Task: Create board "Task Tracker".
Action: Mouse moved to (325, 289)
Screenshot: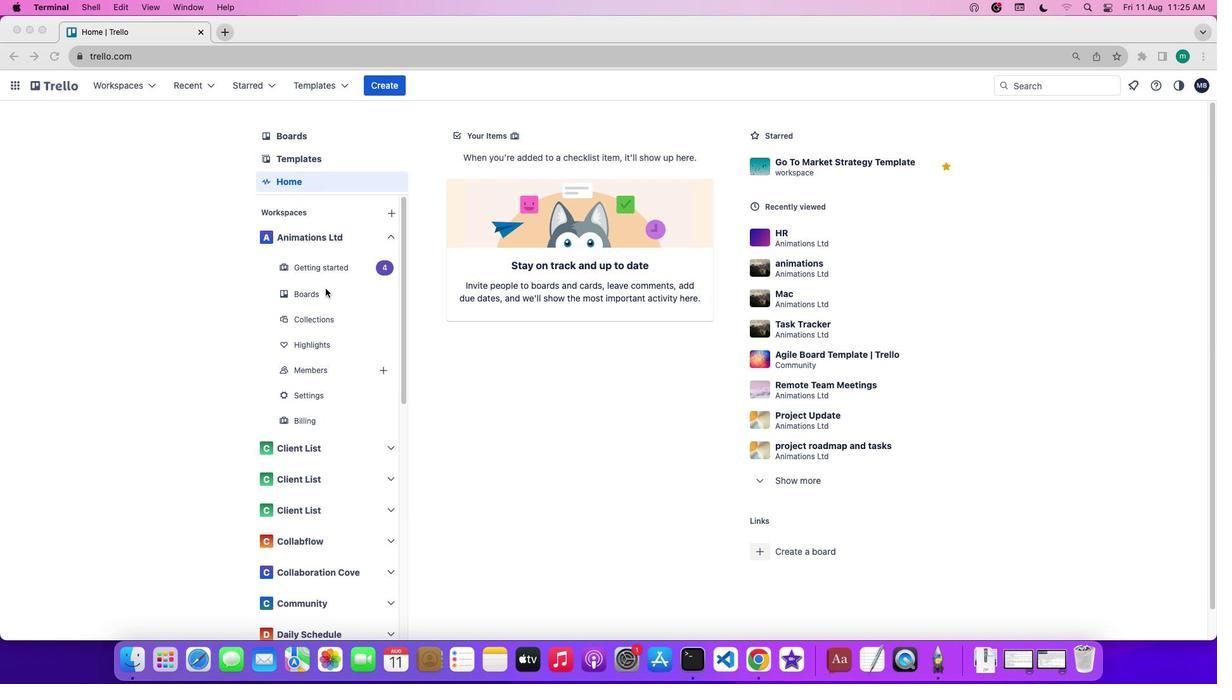 
Action: Mouse pressed left at (325, 289)
Screenshot: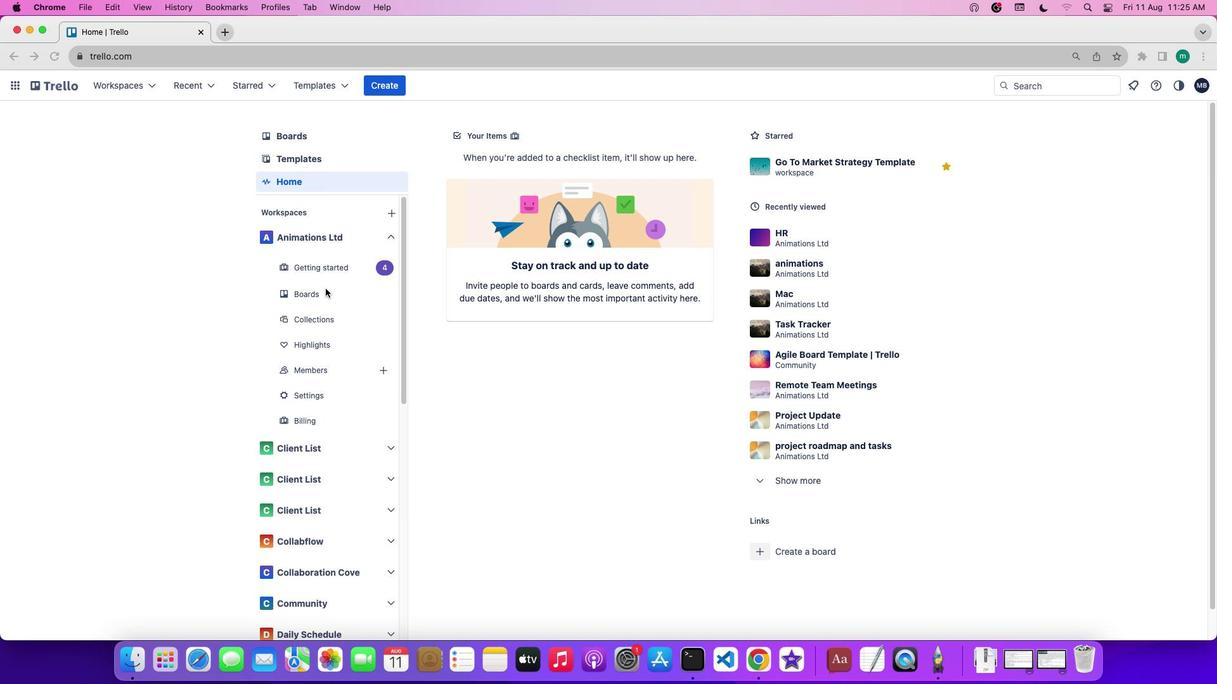 
Action: Mouse moved to (325, 289)
Screenshot: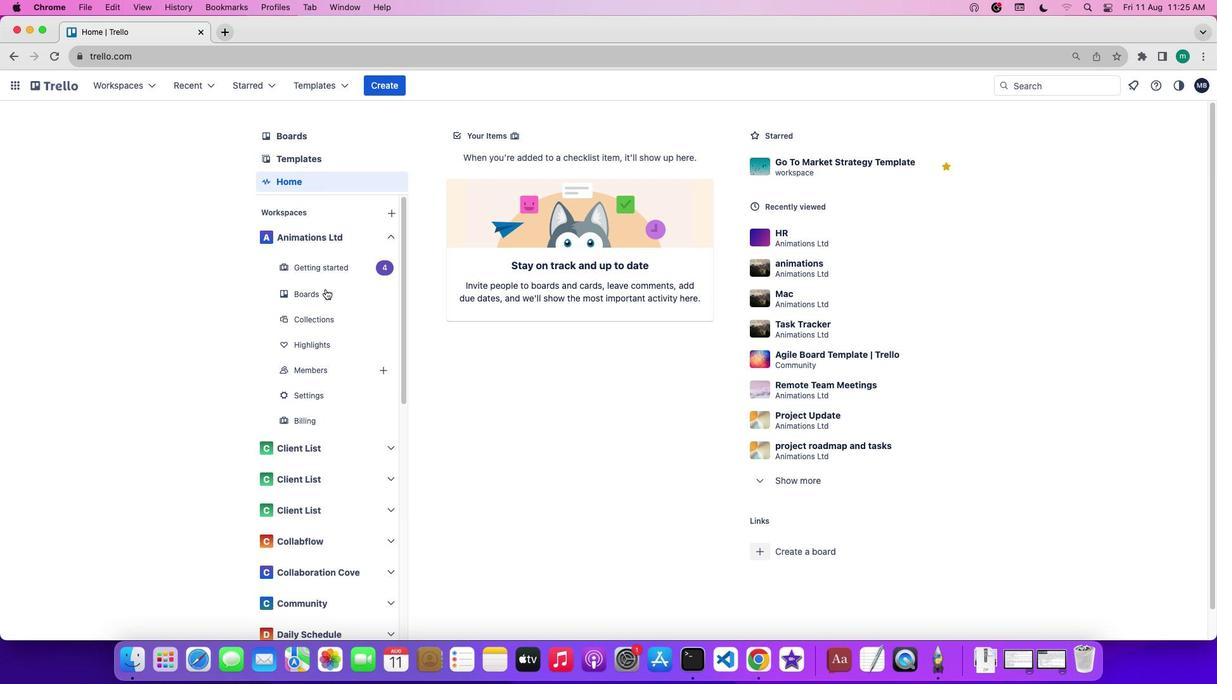 
Action: Mouse pressed left at (325, 289)
Screenshot: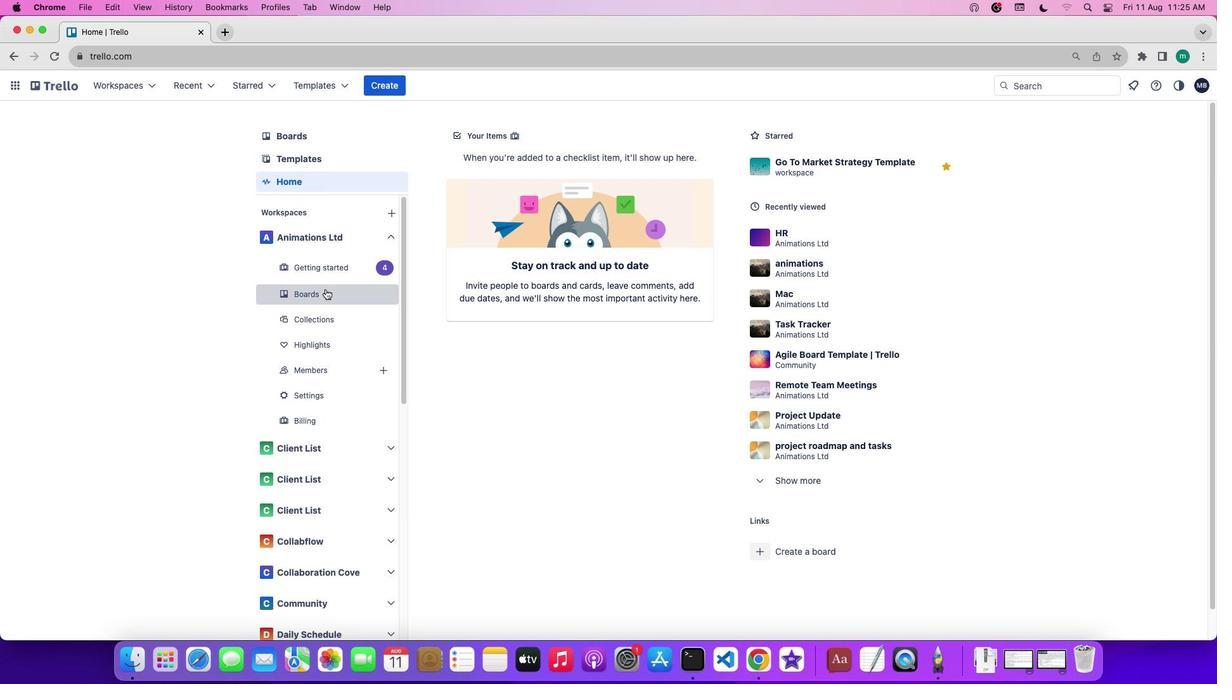 
Action: Mouse moved to (917, 352)
Screenshot: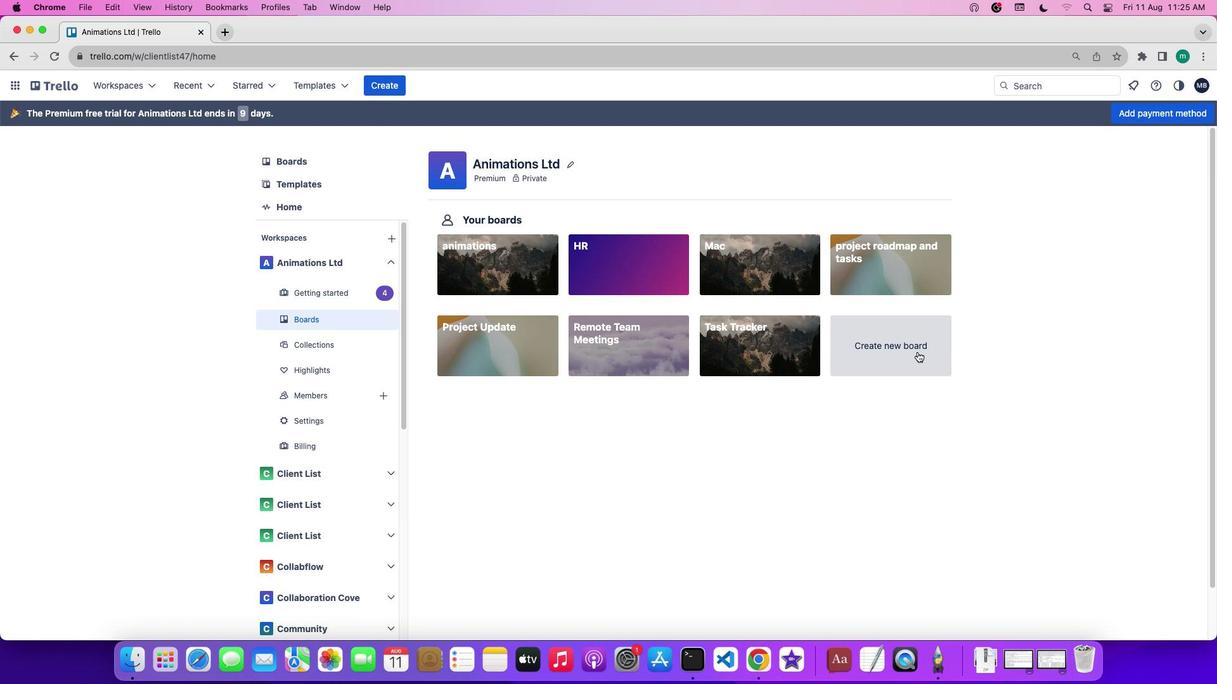
Action: Mouse pressed left at (917, 352)
Screenshot: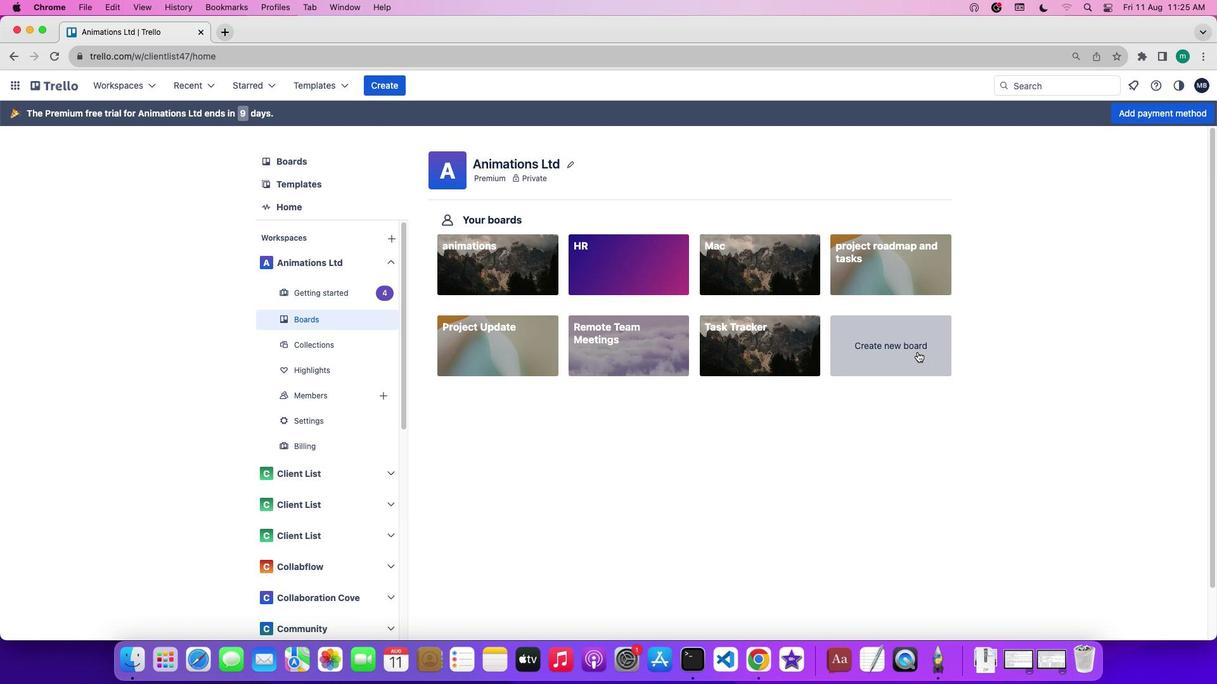 
Action: Mouse moved to (1019, 435)
Screenshot: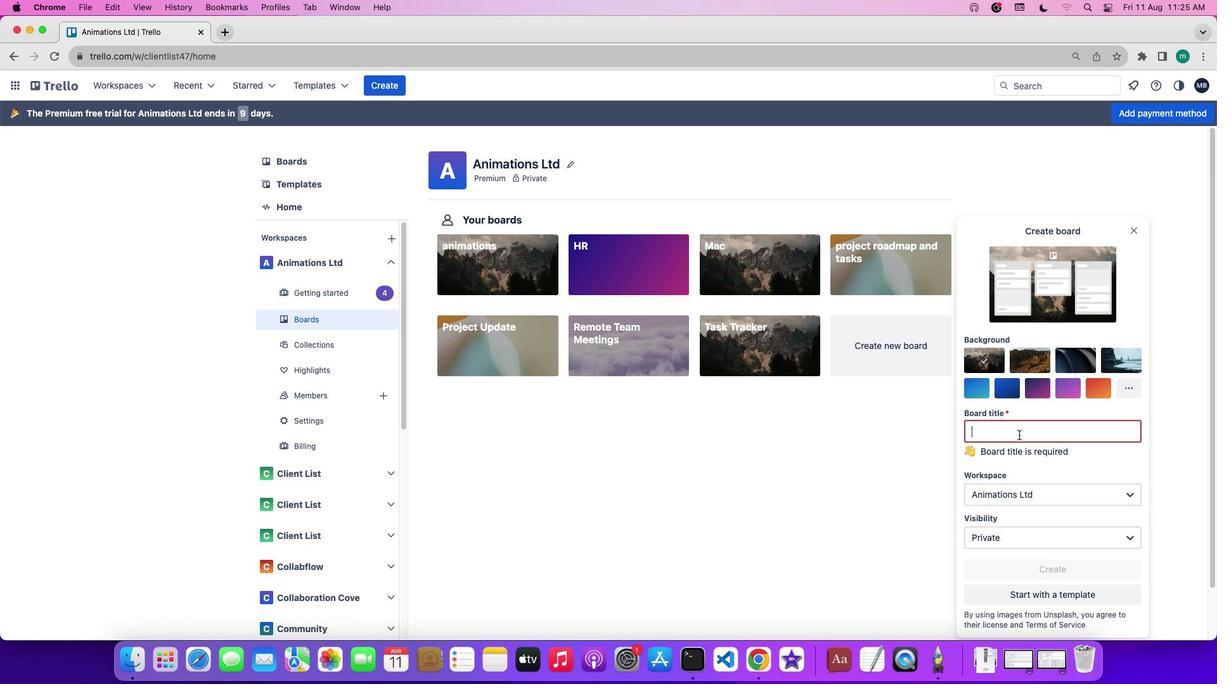 
Action: Mouse pressed left at (1019, 435)
Screenshot: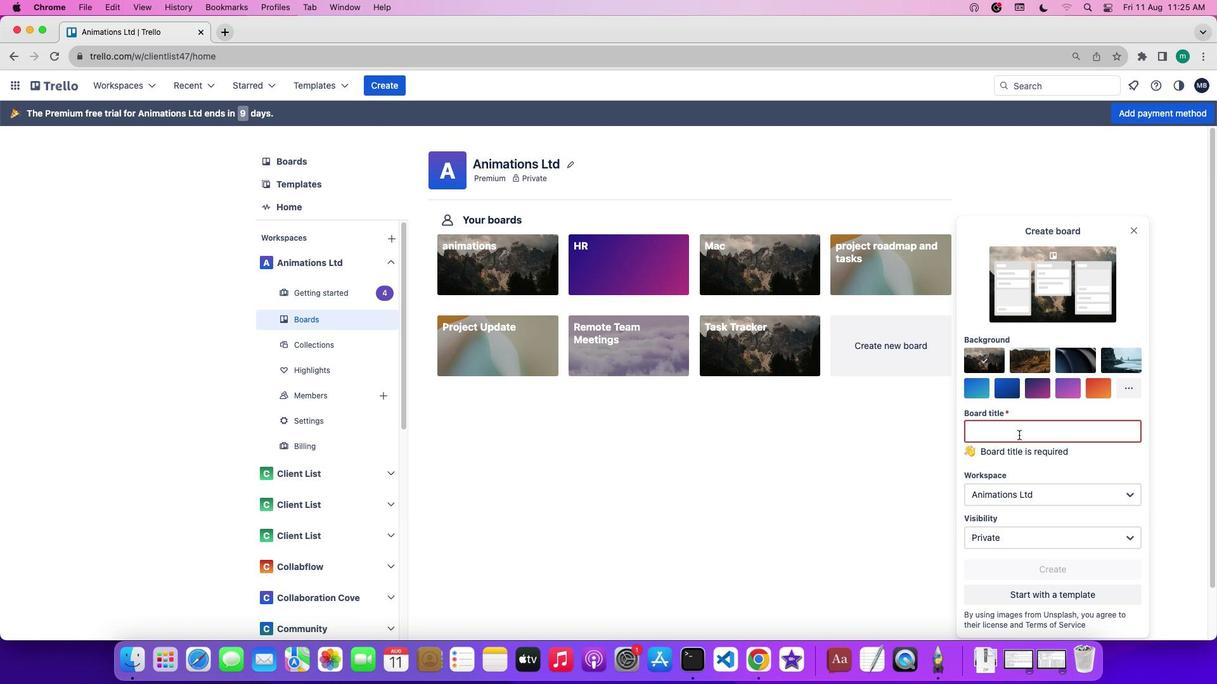 
Action: Key pressed Key.shift'T''a''s''k'Key.spaceKey.shift'T''r''a''c''k''e''r'
Screenshot: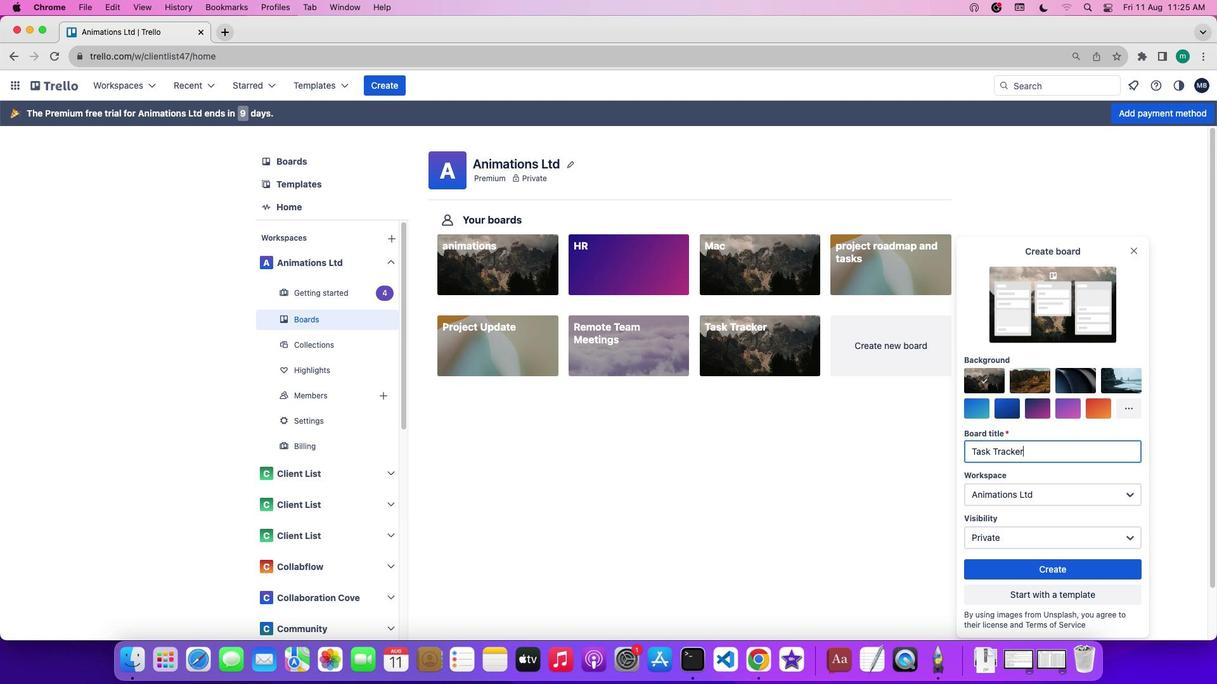 
Action: Mouse moved to (1057, 573)
Screenshot: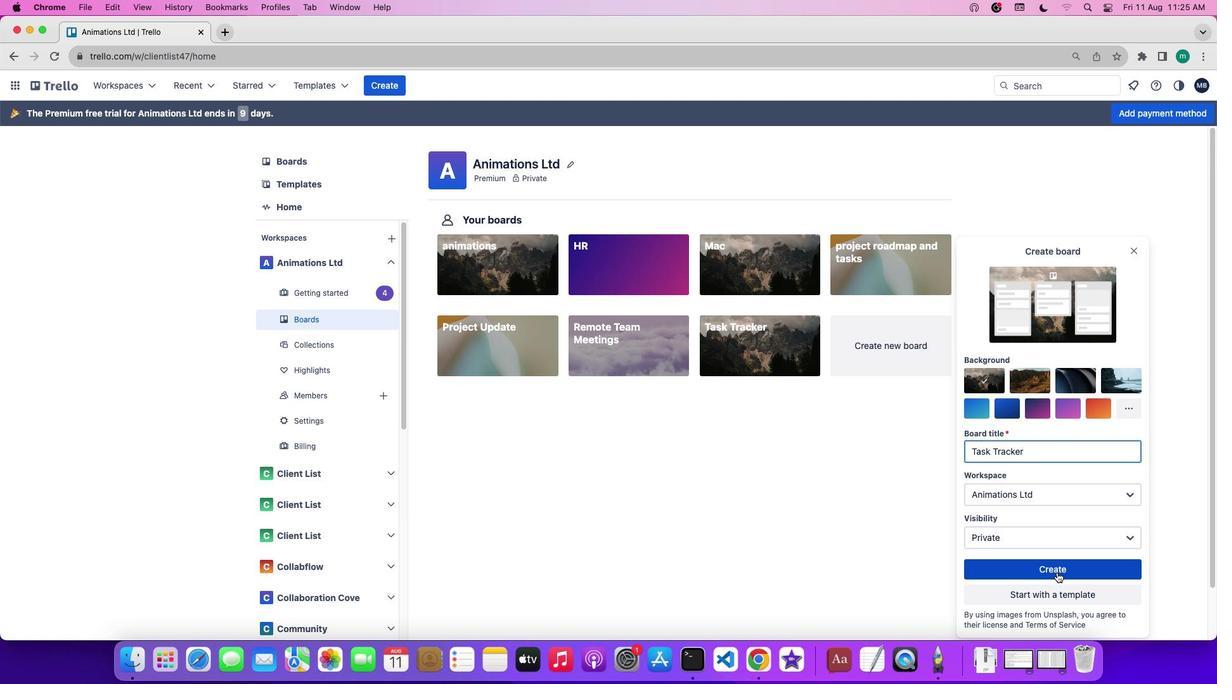 
Action: Mouse pressed left at (1057, 573)
Screenshot: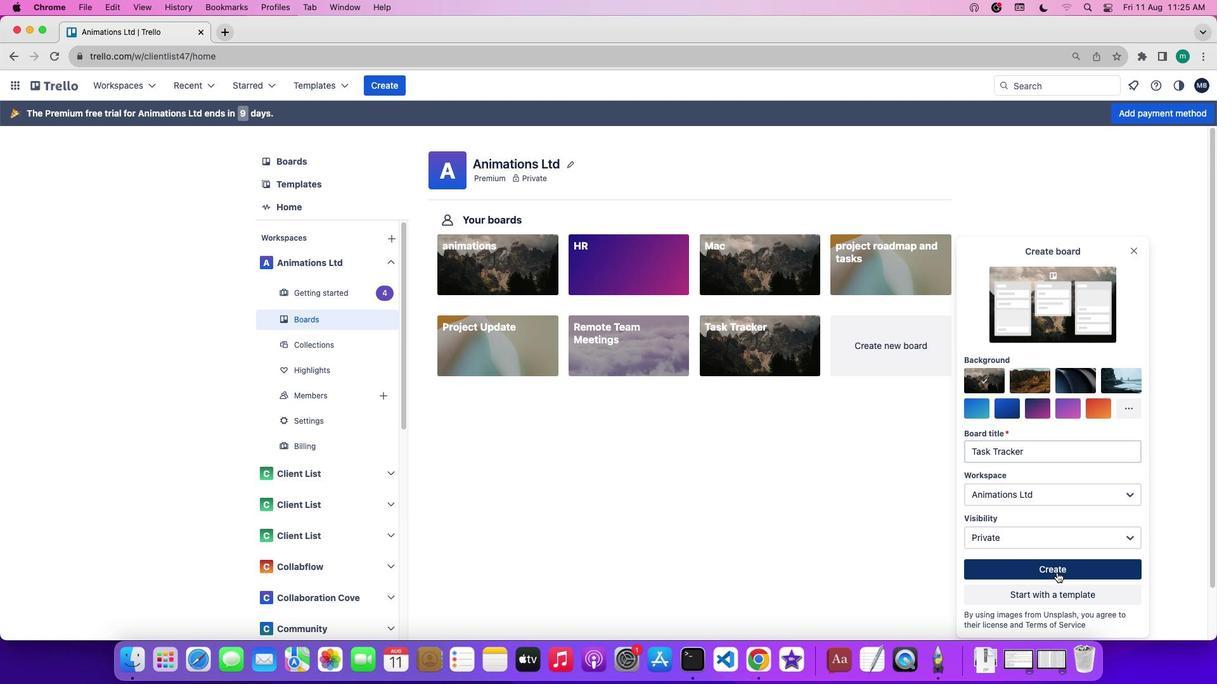 
